 Task: Add a signature Heidi Phillips containing With heartfelt thanks and warm wishes, Heidi Phillips to email address softage.8@softage.net and add a folder Sports training
Action: Mouse moved to (54, 113)
Screenshot: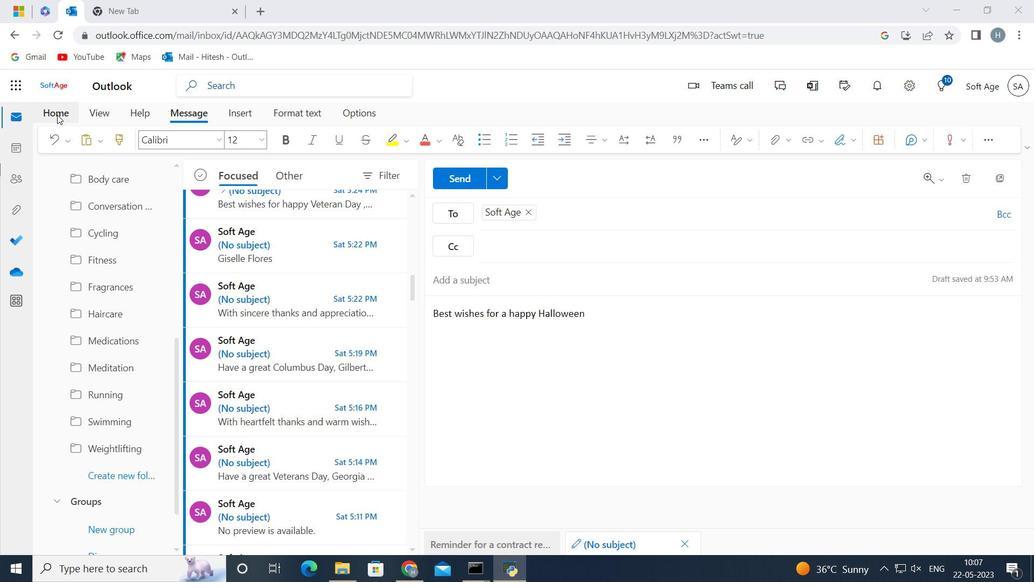 
Action: Mouse pressed left at (54, 113)
Screenshot: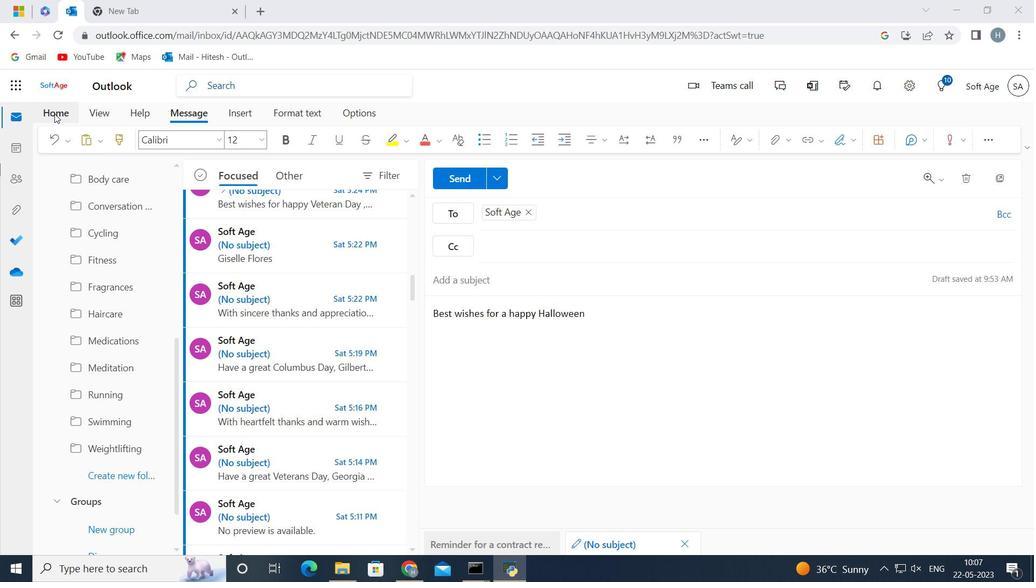 
Action: Mouse moved to (98, 137)
Screenshot: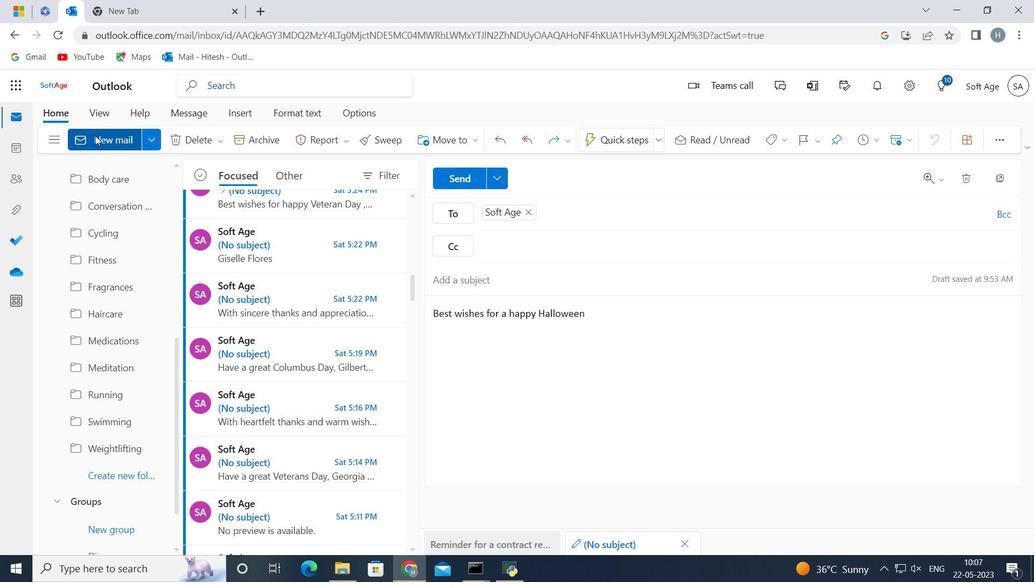 
Action: Mouse pressed left at (98, 137)
Screenshot: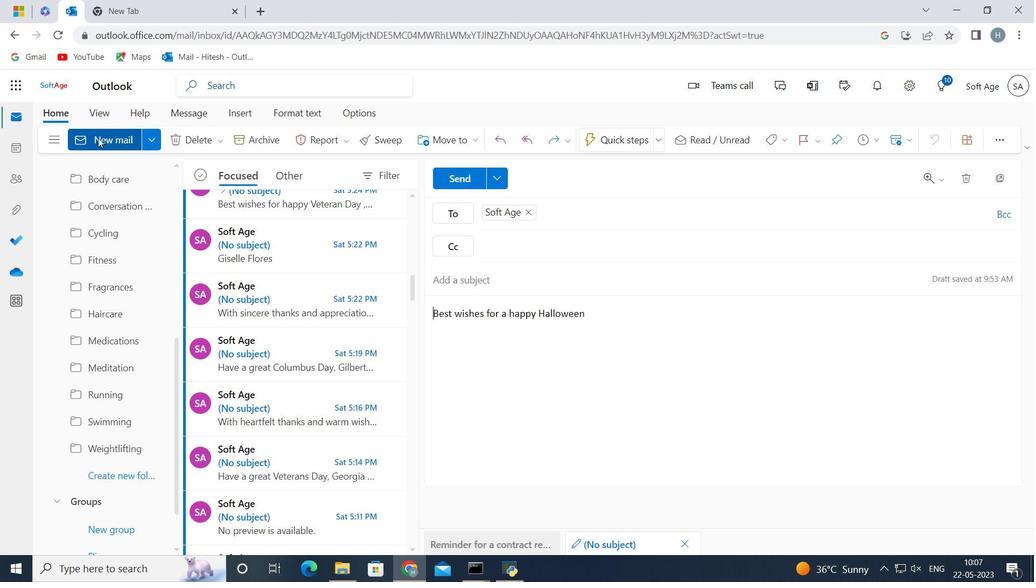 
Action: Mouse moved to (842, 139)
Screenshot: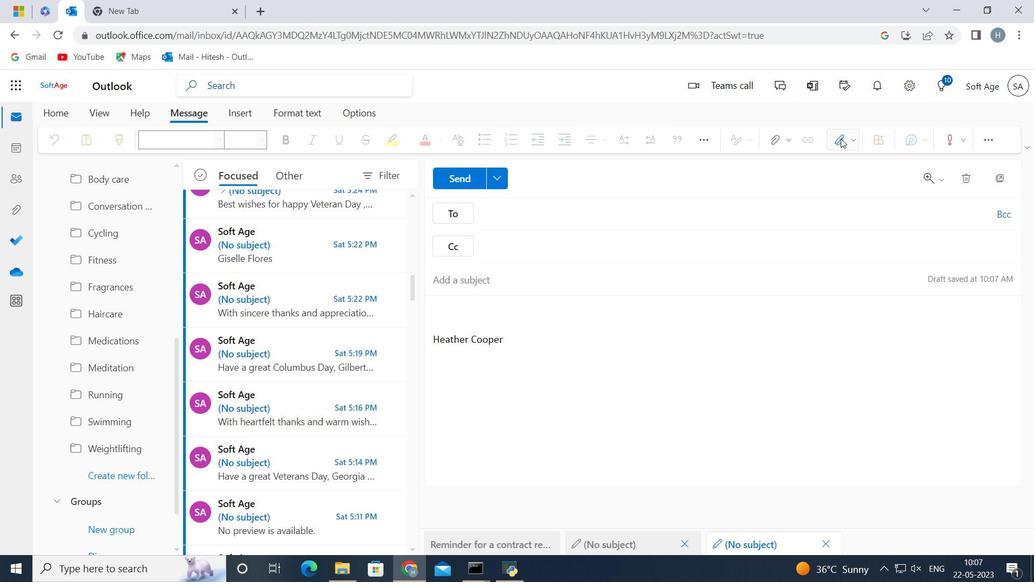 
Action: Mouse pressed left at (842, 139)
Screenshot: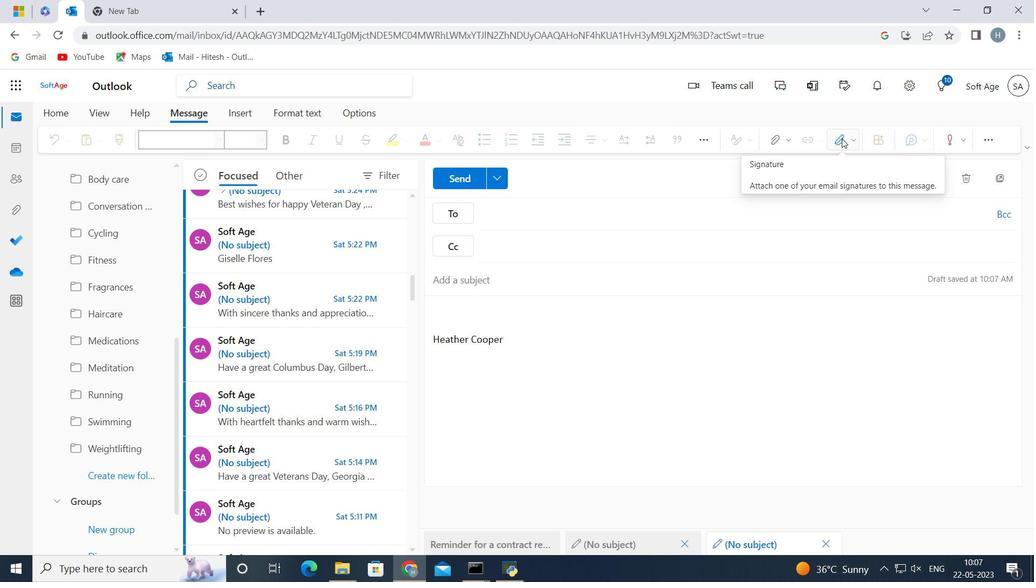 
Action: Mouse moved to (805, 315)
Screenshot: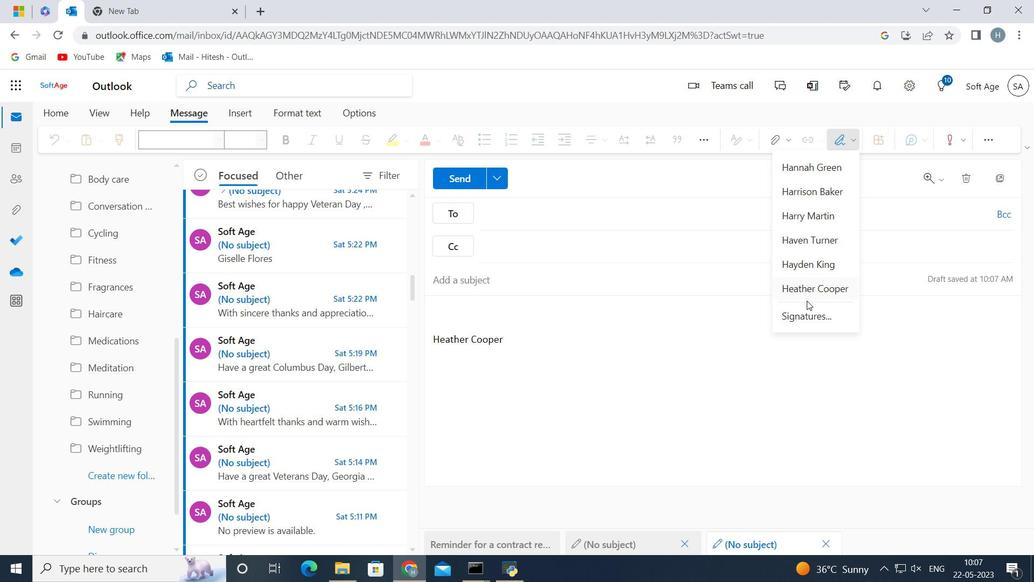 
Action: Mouse pressed left at (805, 315)
Screenshot: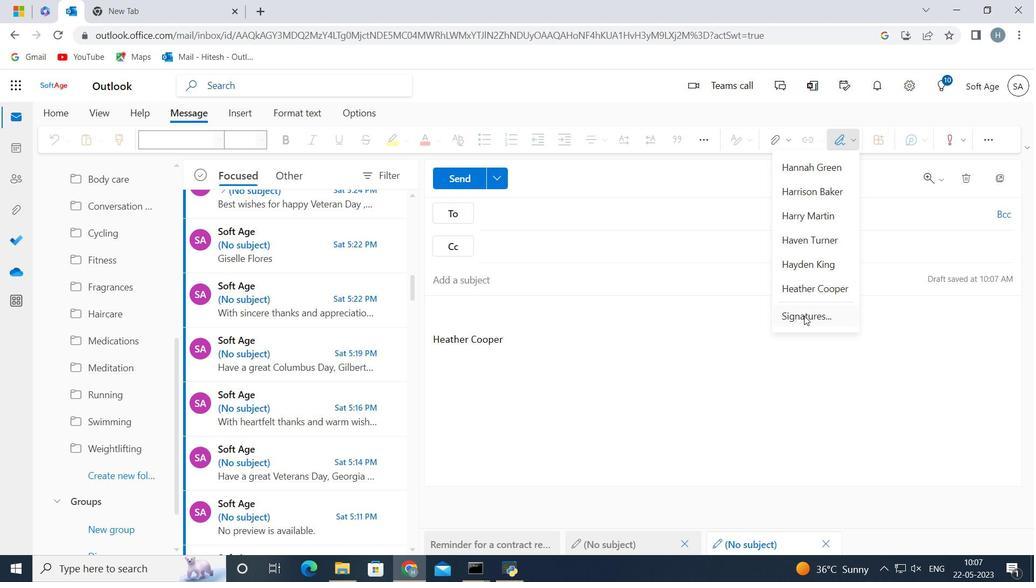 
Action: Mouse moved to (618, 241)
Screenshot: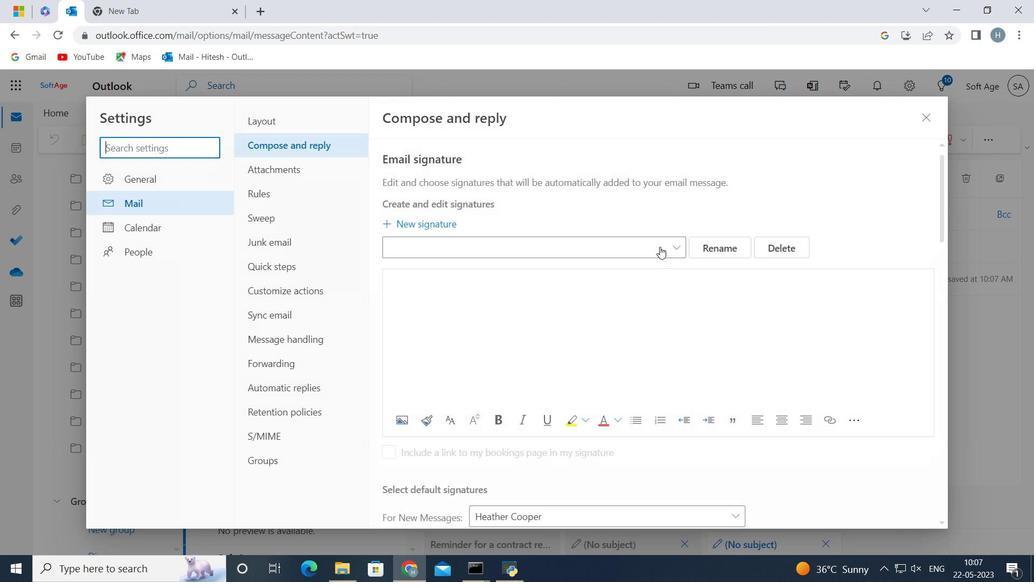 
Action: Mouse pressed left at (618, 241)
Screenshot: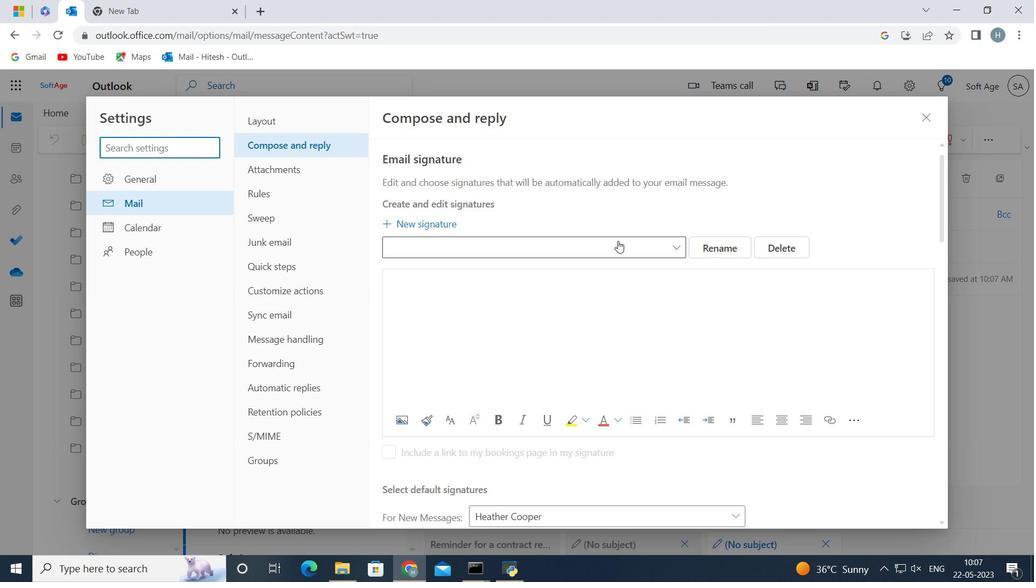 
Action: Mouse moved to (702, 250)
Screenshot: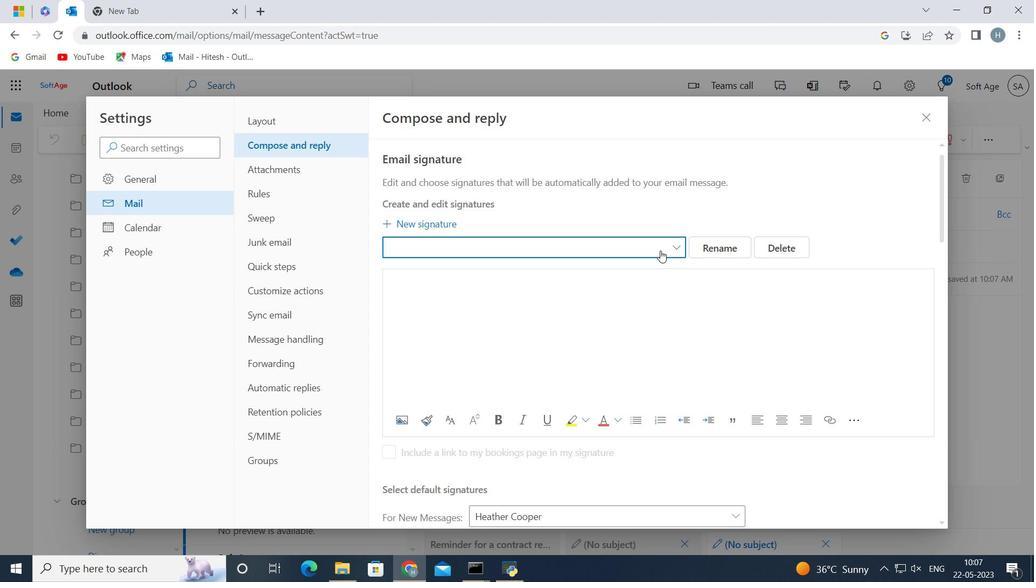 
Action: Mouse pressed left at (702, 250)
Screenshot: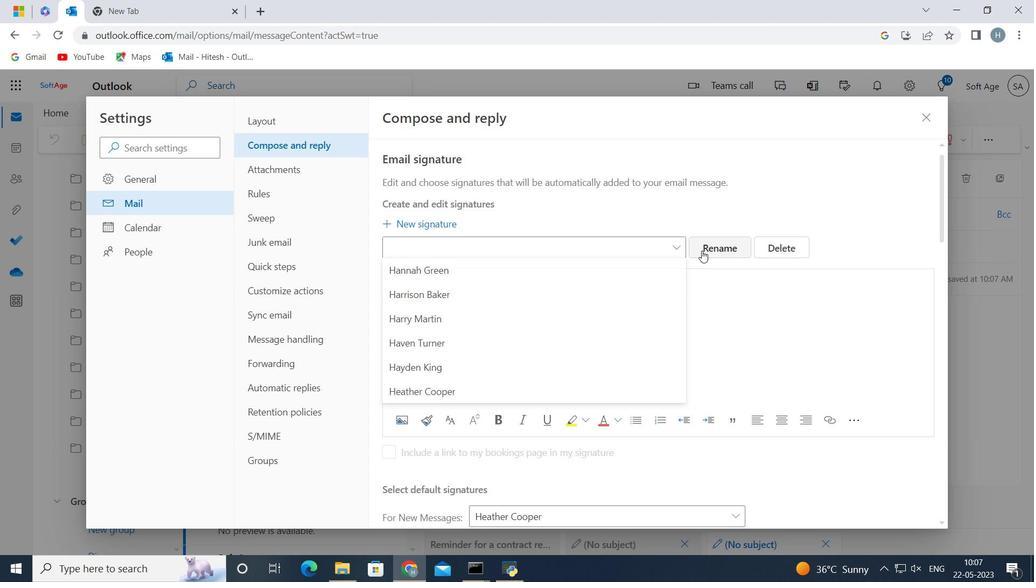 
Action: Mouse moved to (661, 245)
Screenshot: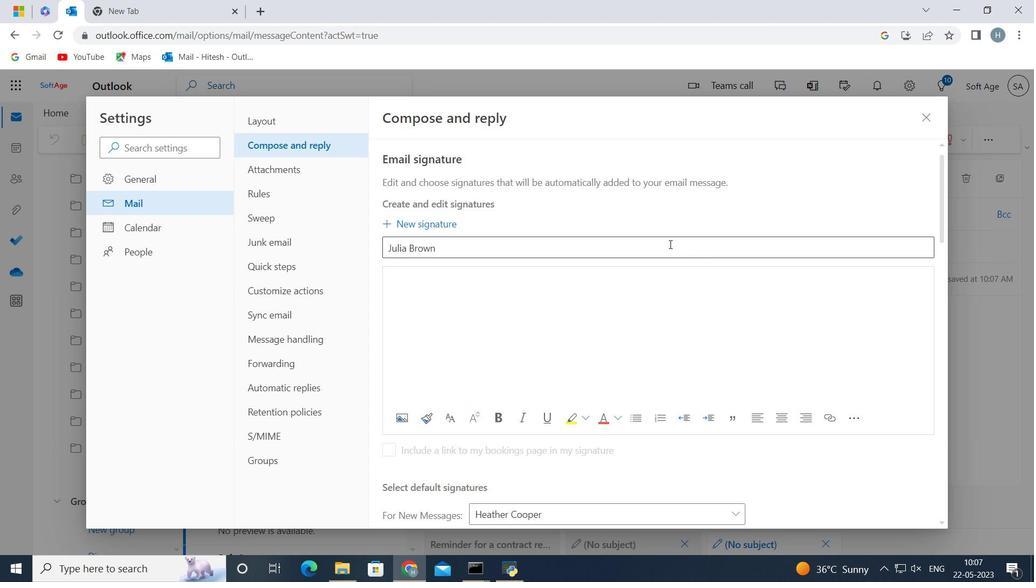 
Action: Mouse pressed left at (661, 245)
Screenshot: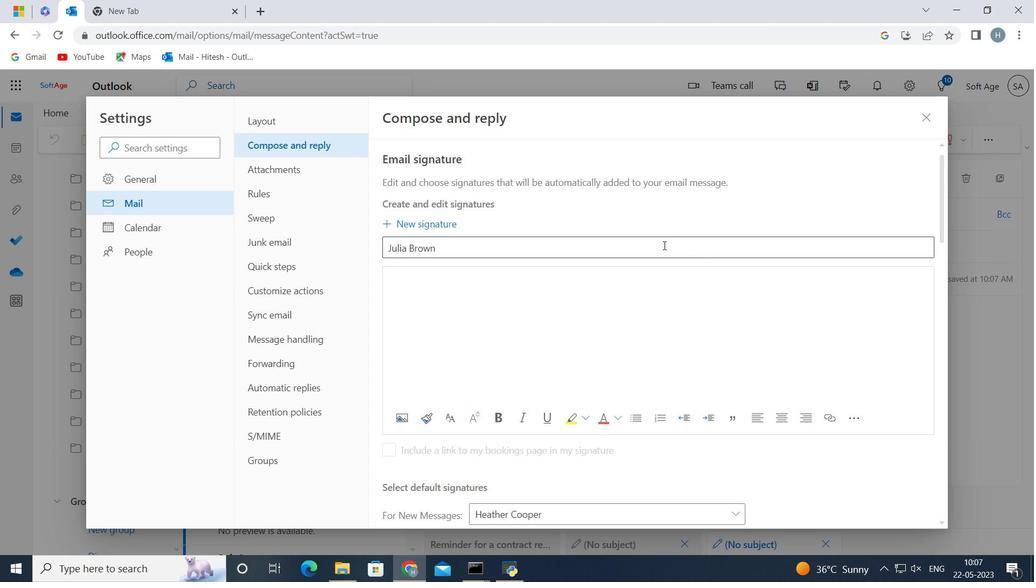 
Action: Key pressed <Key.backspace><Key.backspace><Key.backspace><Key.backspace><Key.backspace><Key.backspace><Key.backspace><Key.backspace><Key.backspace><Key.backspace><Key.backspace><Key.backspace><Key.backspace><Key.backspace><Key.shift>Heidi<Key.space><Key.shift>Phillips<Key.space>
Screenshot: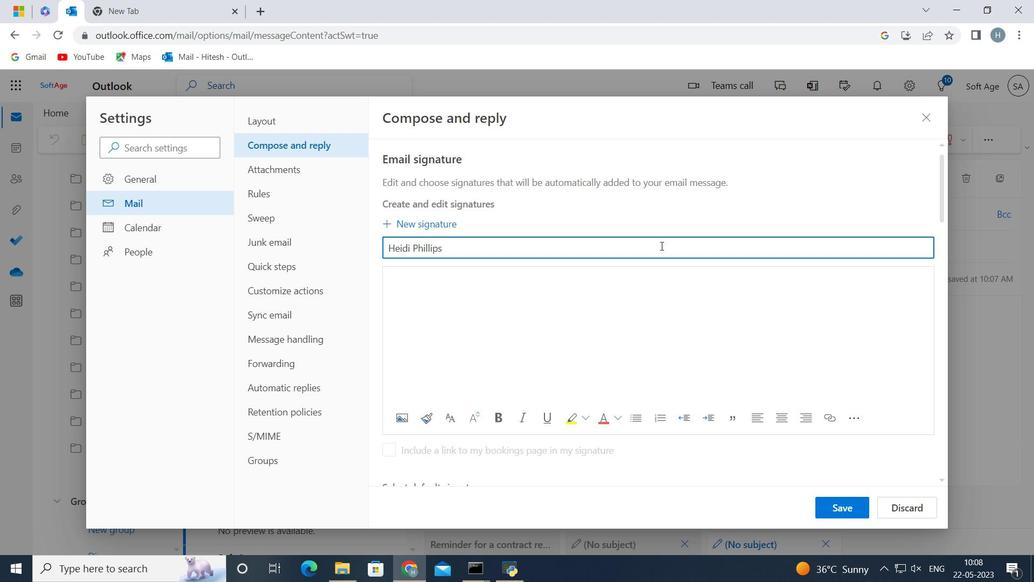 
Action: Mouse moved to (440, 305)
Screenshot: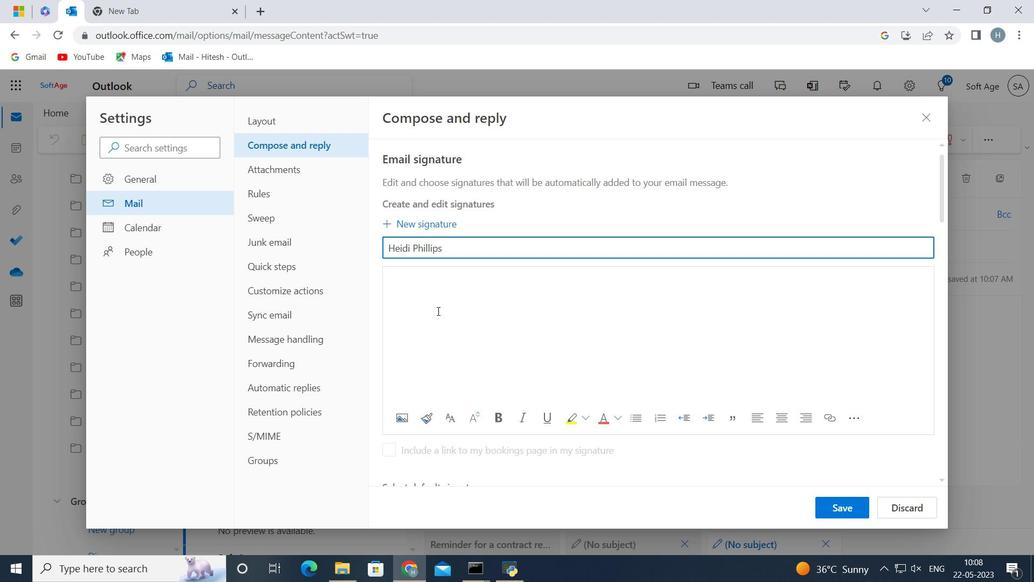 
Action: Mouse pressed left at (440, 305)
Screenshot: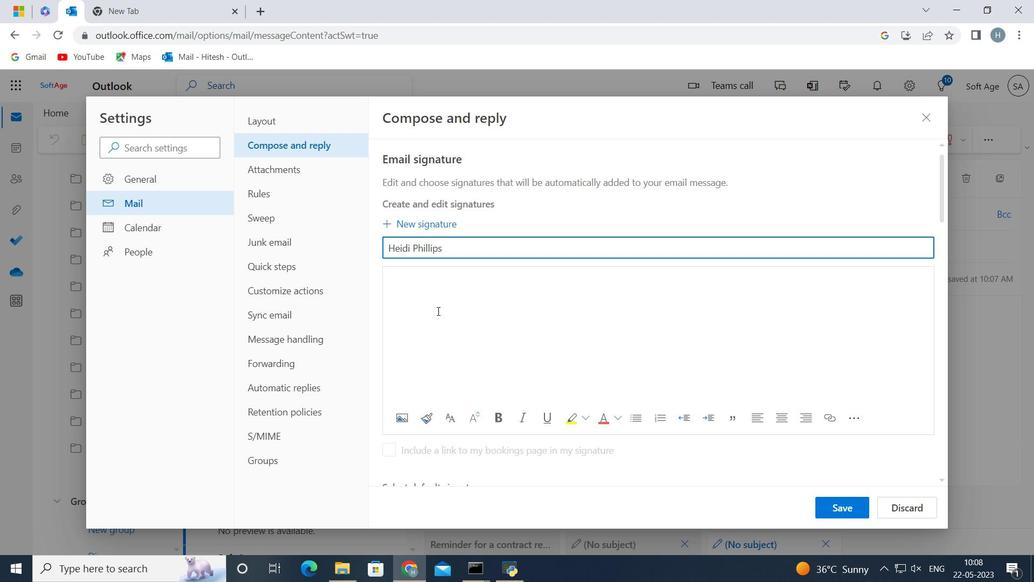 
Action: Key pressed <Key.shift><Key.shift><Key.shift><Key.shift>Heidi<Key.space><Key.shift_r>Phillips<Key.space>
Screenshot: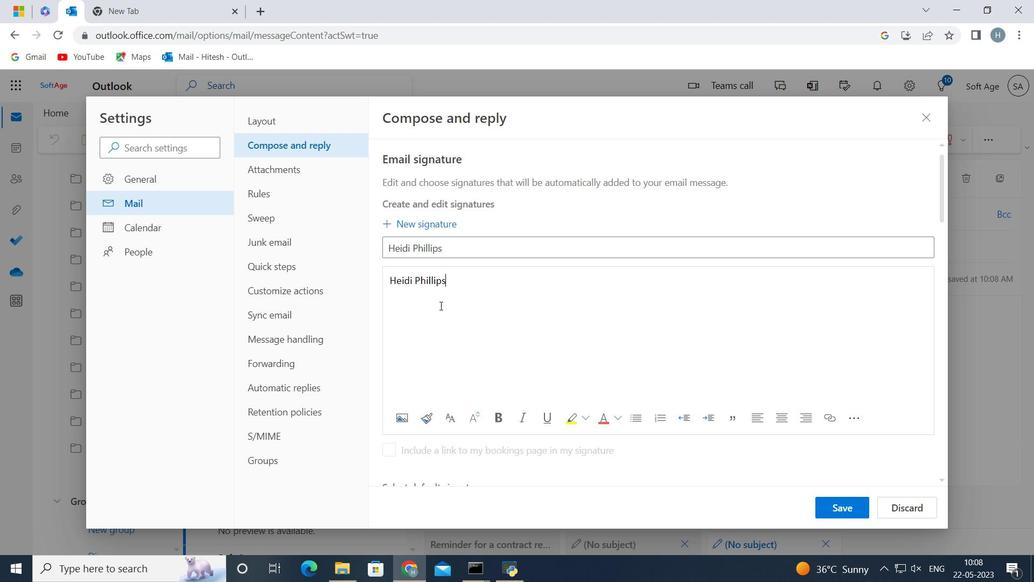 
Action: Mouse moved to (839, 506)
Screenshot: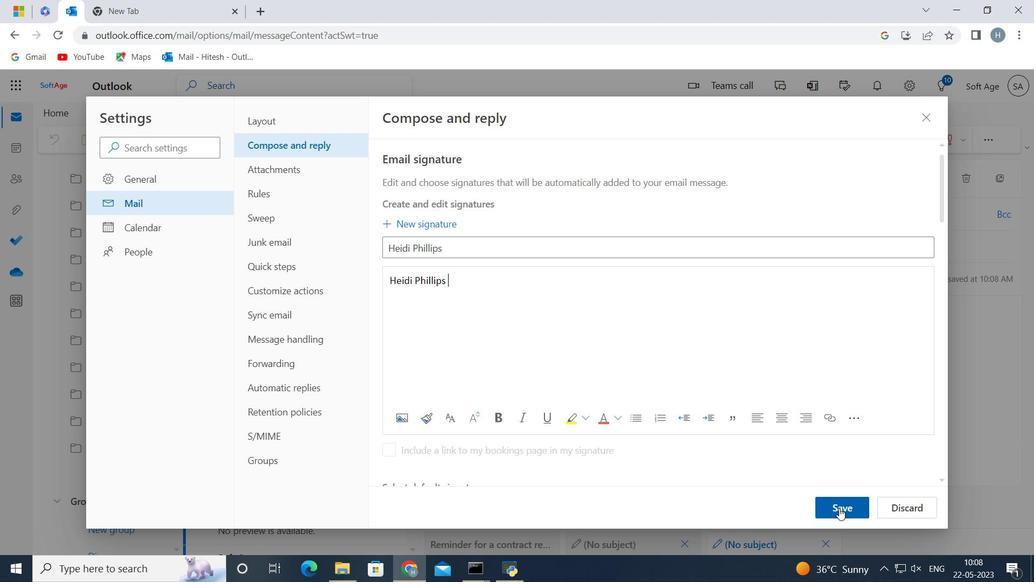 
Action: Mouse pressed left at (839, 506)
Screenshot: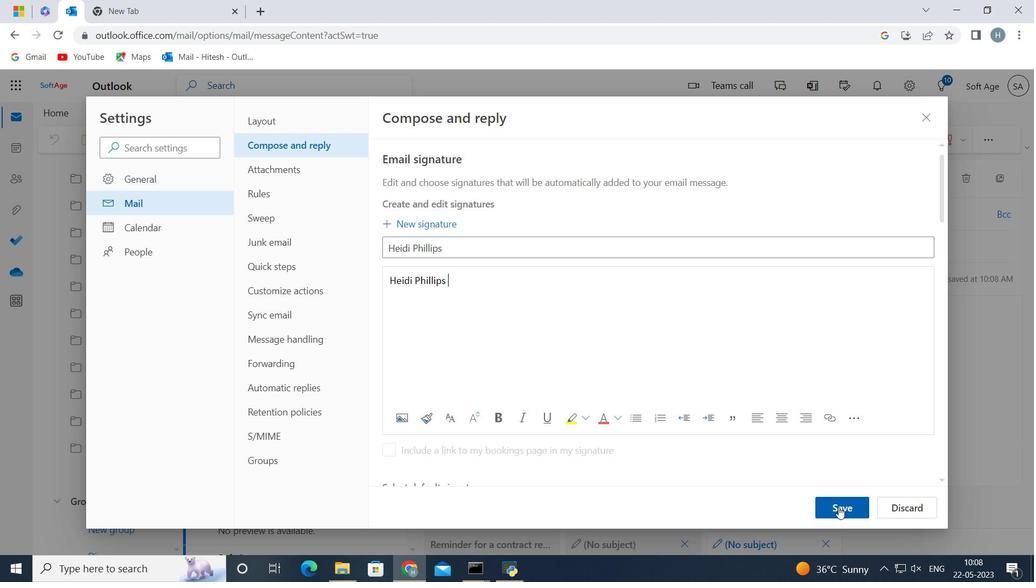 
Action: Mouse moved to (577, 309)
Screenshot: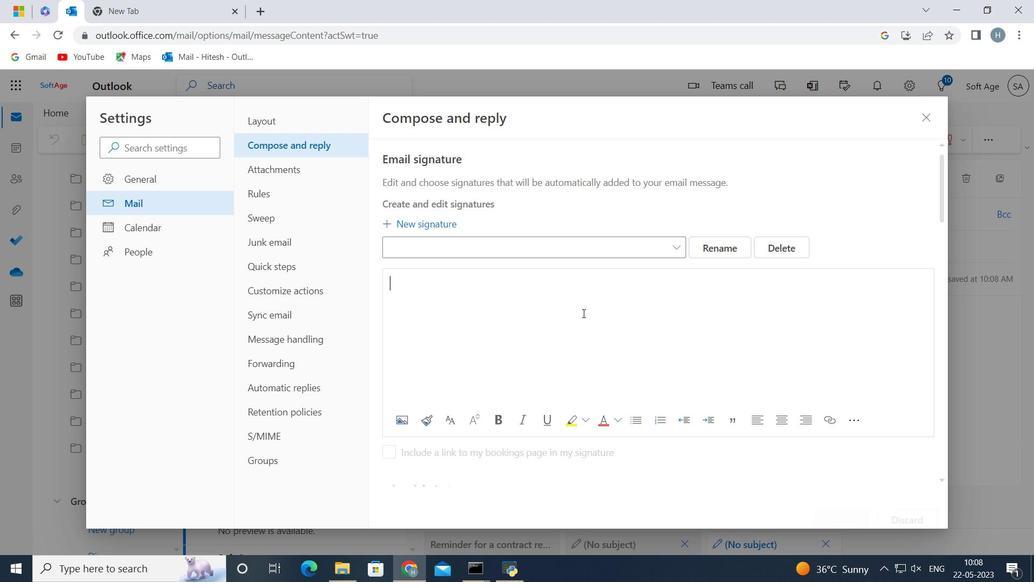 
Action: Mouse scrolled (577, 309) with delta (0, 0)
Screenshot: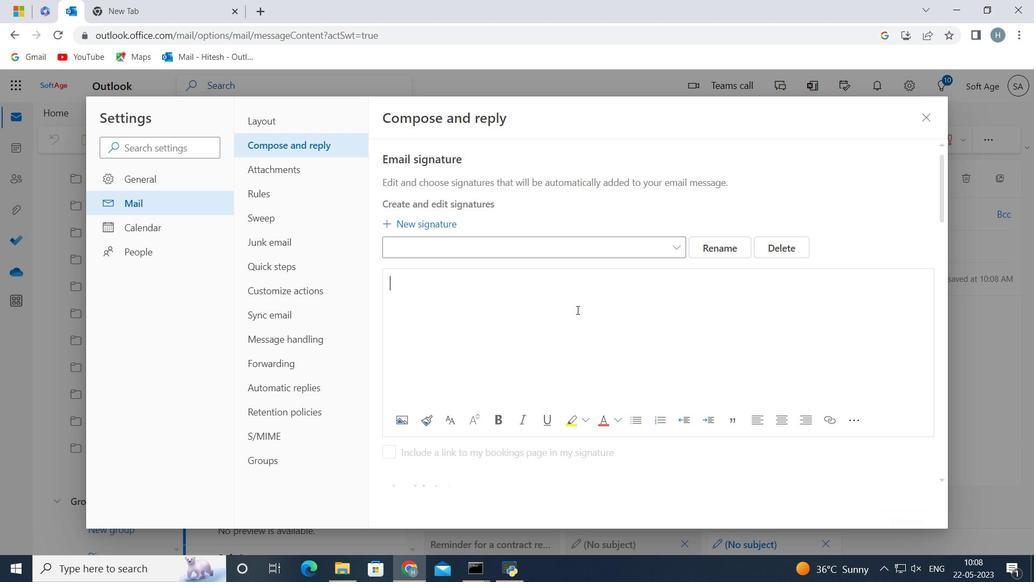 
Action: Mouse scrolled (577, 309) with delta (0, 0)
Screenshot: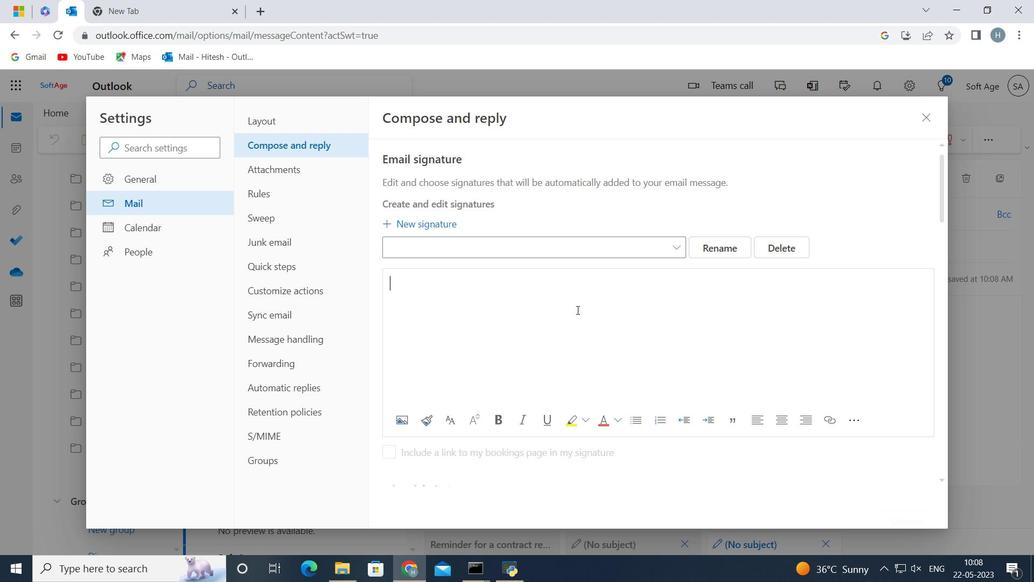 
Action: Mouse scrolled (577, 309) with delta (0, 0)
Screenshot: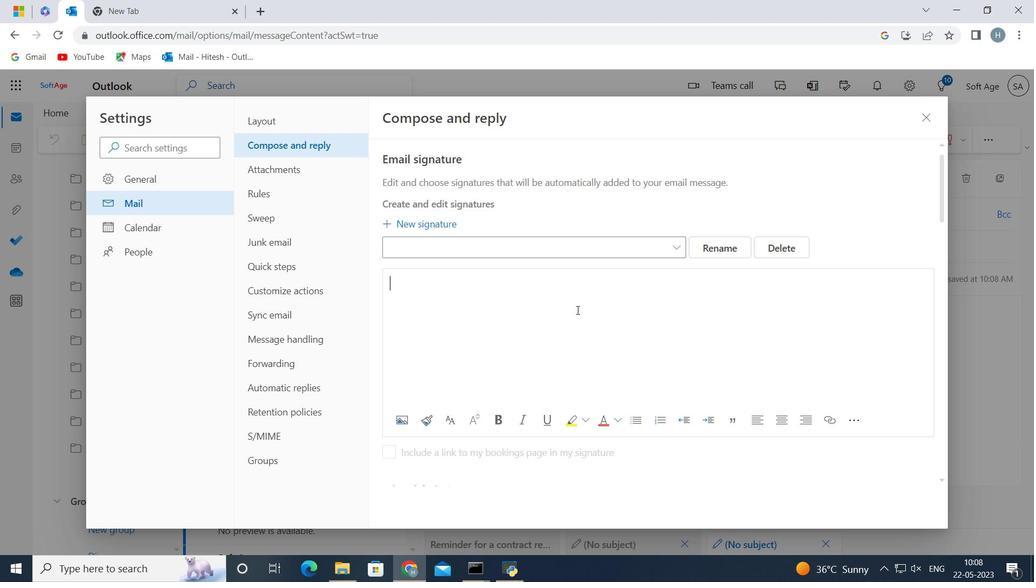 
Action: Mouse scrolled (577, 309) with delta (0, 0)
Screenshot: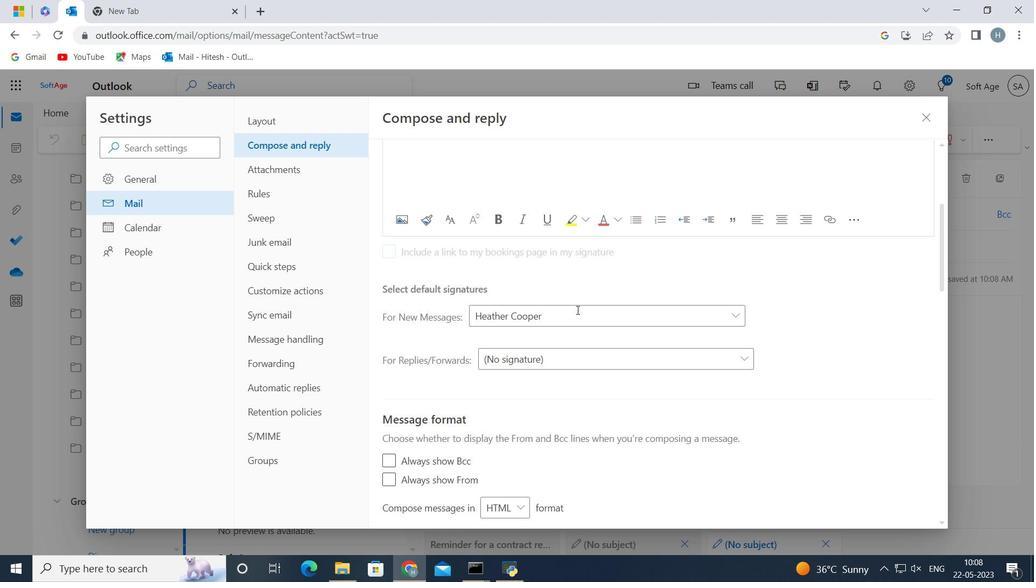 
Action: Mouse scrolled (577, 309) with delta (0, 0)
Screenshot: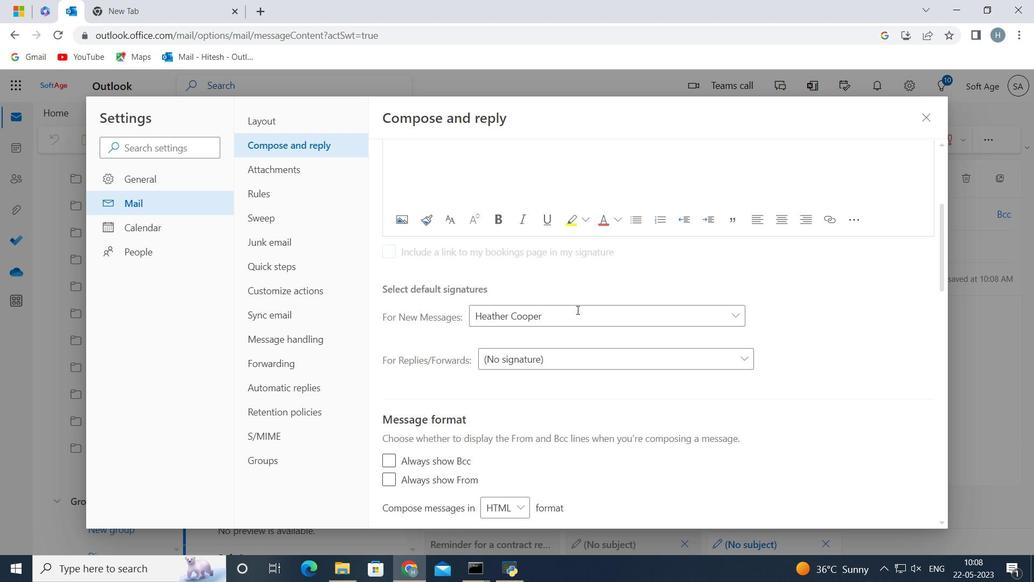 
Action: Mouse moved to (612, 180)
Screenshot: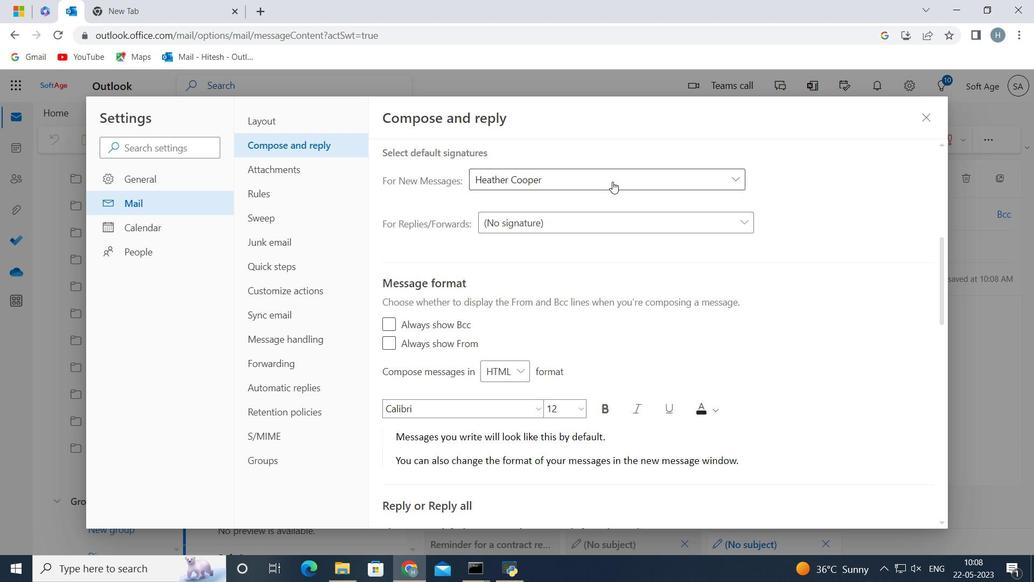 
Action: Mouse pressed left at (612, 180)
Screenshot: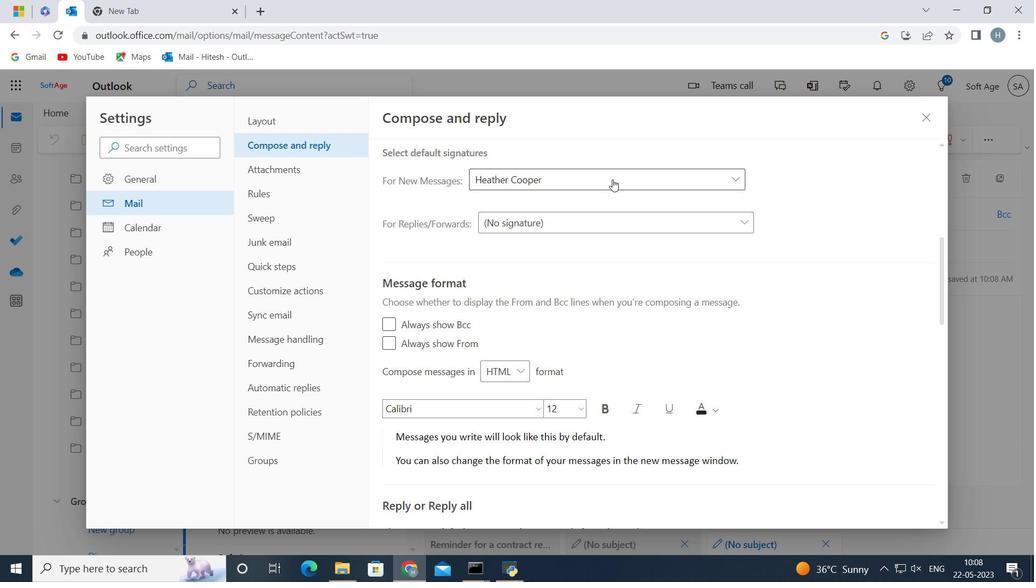 
Action: Mouse moved to (564, 370)
Screenshot: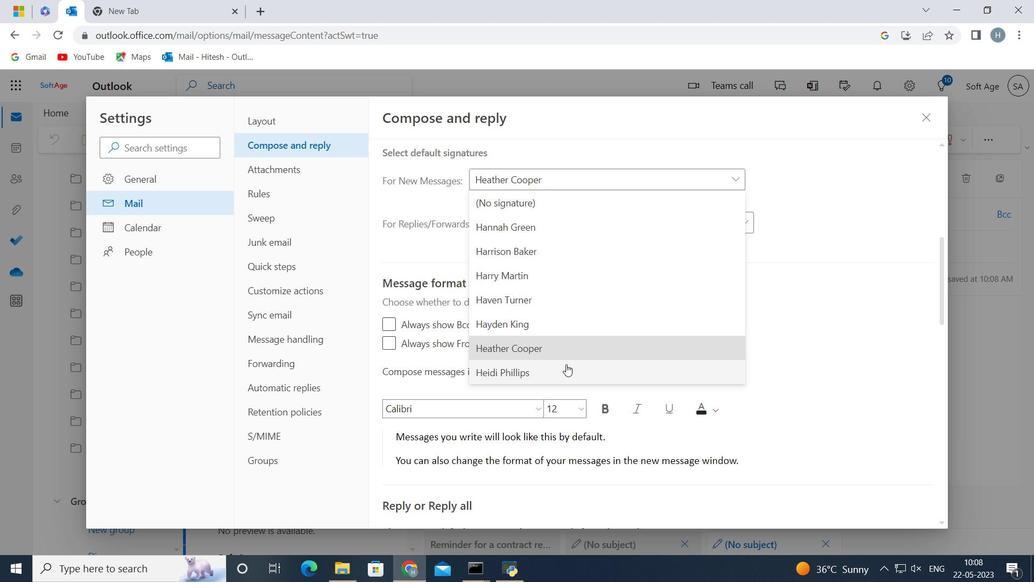 
Action: Mouse pressed left at (564, 370)
Screenshot: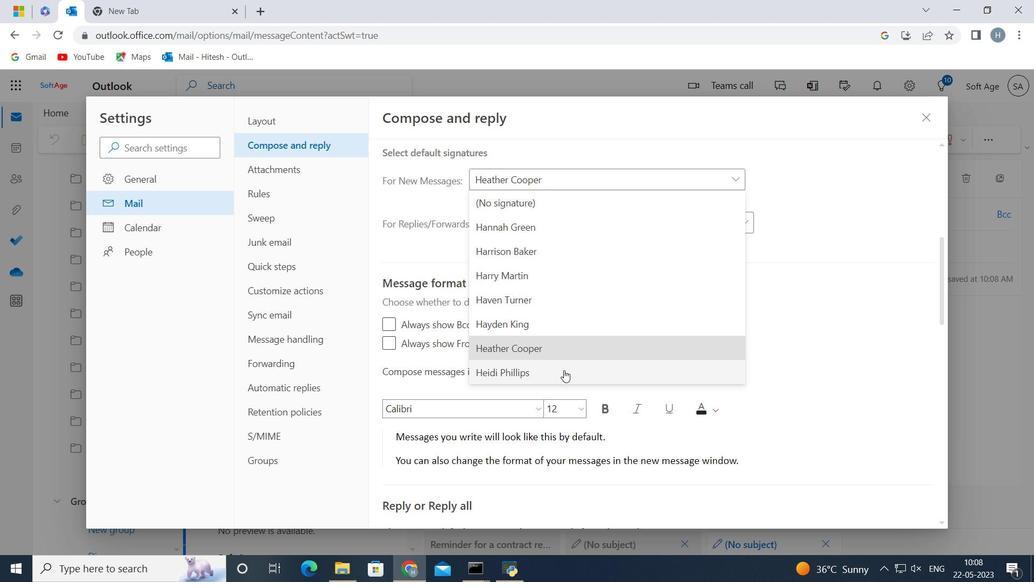 
Action: Mouse moved to (830, 503)
Screenshot: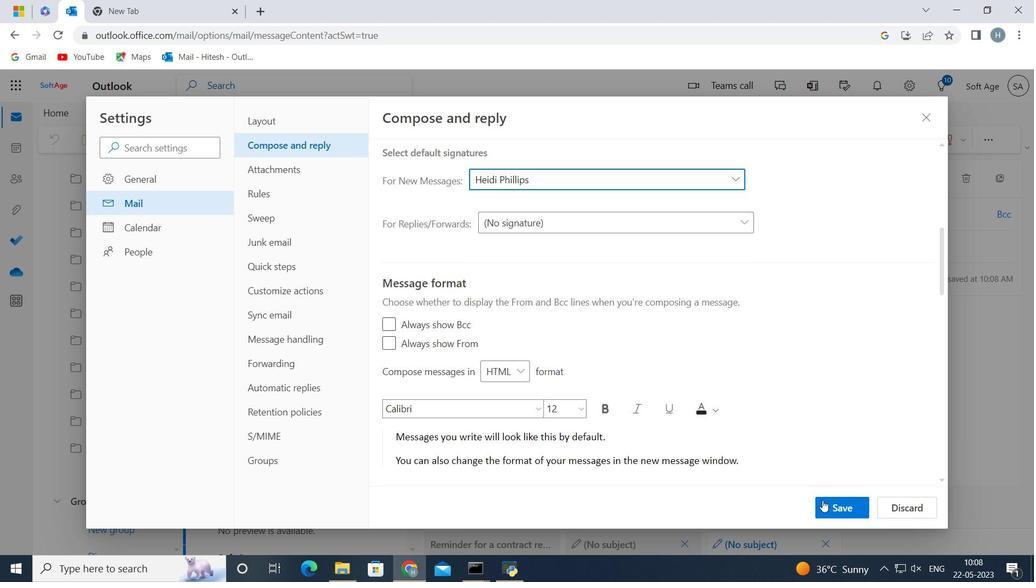 
Action: Mouse pressed left at (830, 503)
Screenshot: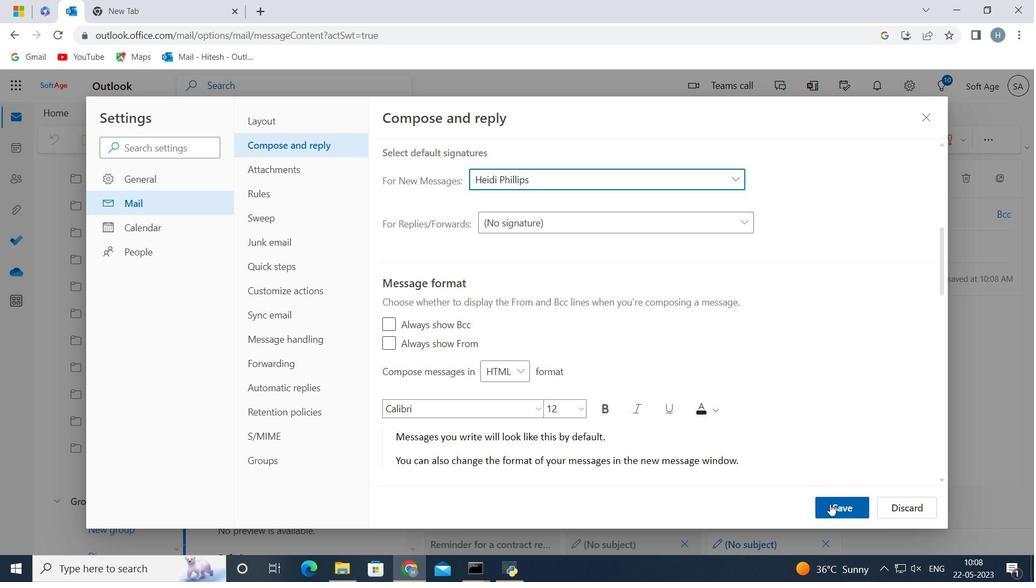 
Action: Mouse moved to (923, 114)
Screenshot: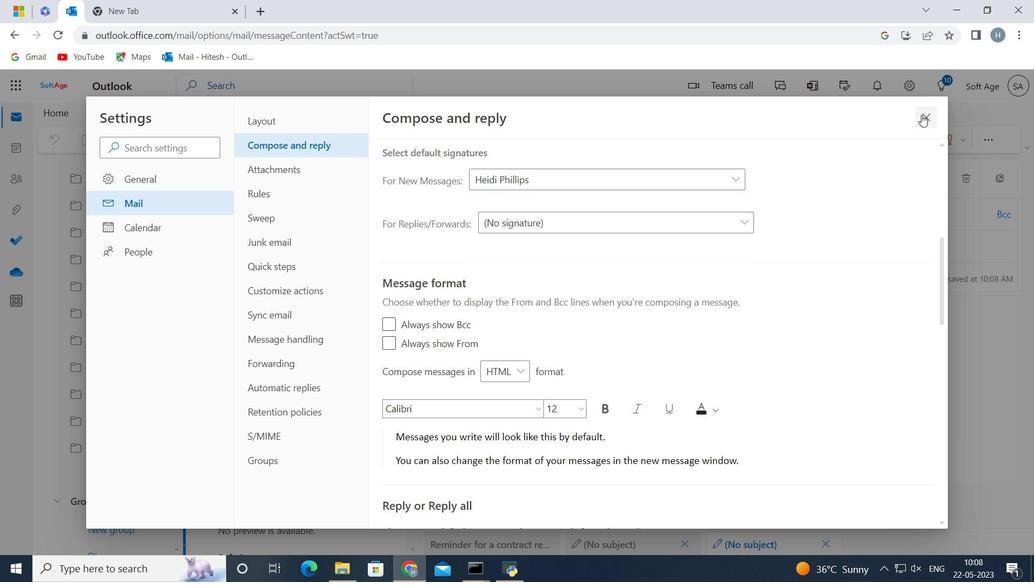 
Action: Mouse pressed left at (923, 114)
Screenshot: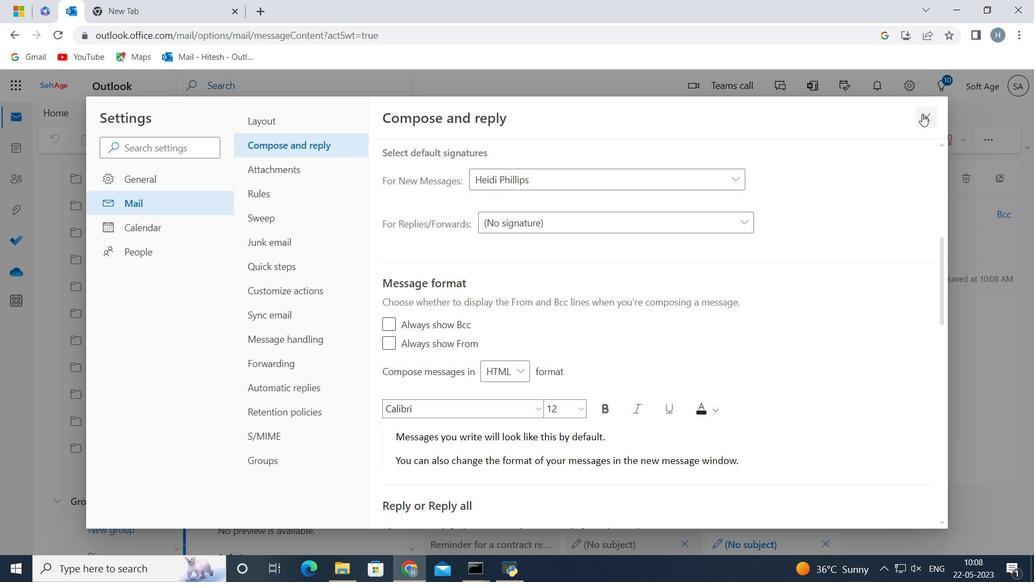 
Action: Mouse moved to (512, 341)
Screenshot: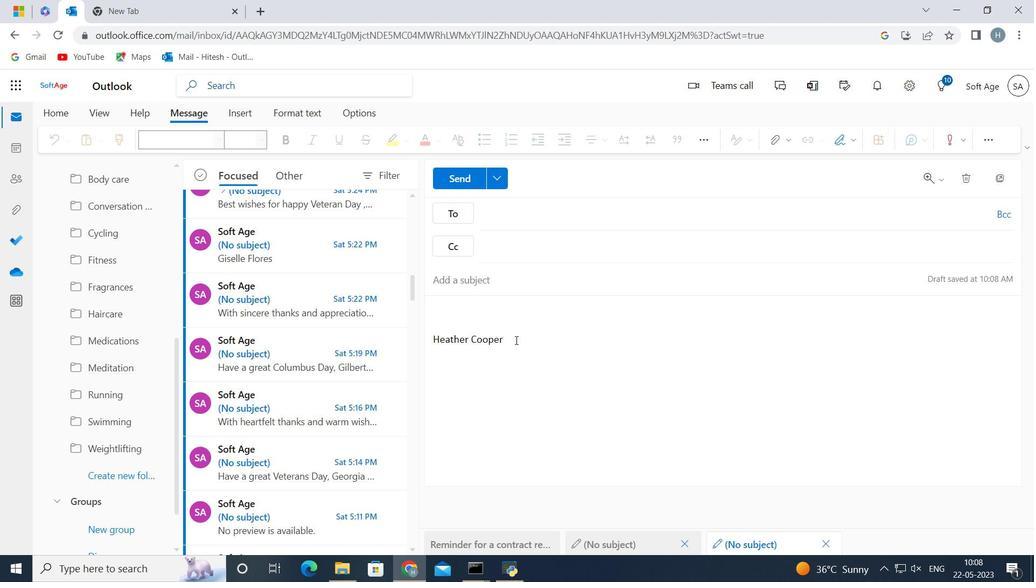 
Action: Mouse pressed left at (512, 341)
Screenshot: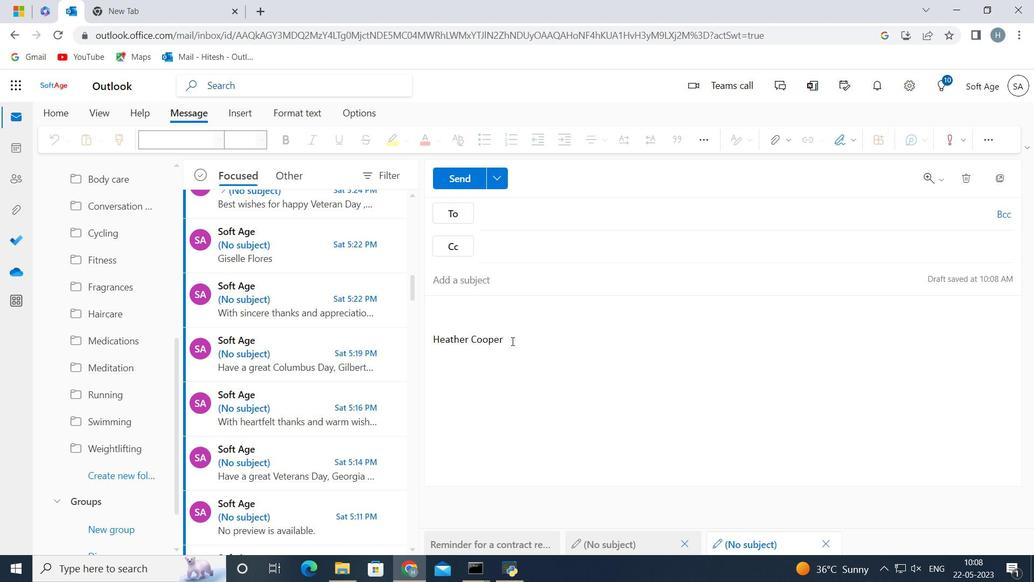 
Action: Key pressed <Key.backspace><Key.backspace><Key.backspace><Key.backspace><Key.backspace><Key.backspace><Key.backspace><Key.backspace><Key.backspace><Key.backspace><Key.backspace><Key.backspace><Key.backspace><Key.backspace><Key.backspace><Key.backspace><Key.shift>With<Key.space>hearfelt<Key.space>thanks<Key.space>and<Key.backspace><Key.backspace><Key.backspace><Key.backspace><Key.backspace><Key.backspace><Key.backspace><Key.backspace><Key.backspace><Key.backspace><Key.backspace><Key.backspace><Key.backspace><Key.backspace><Key.backspace>tfelt<Key.space>thanks<Key.space>and<Key.space>warm<Key.space>wishes<Key.space>
Screenshot: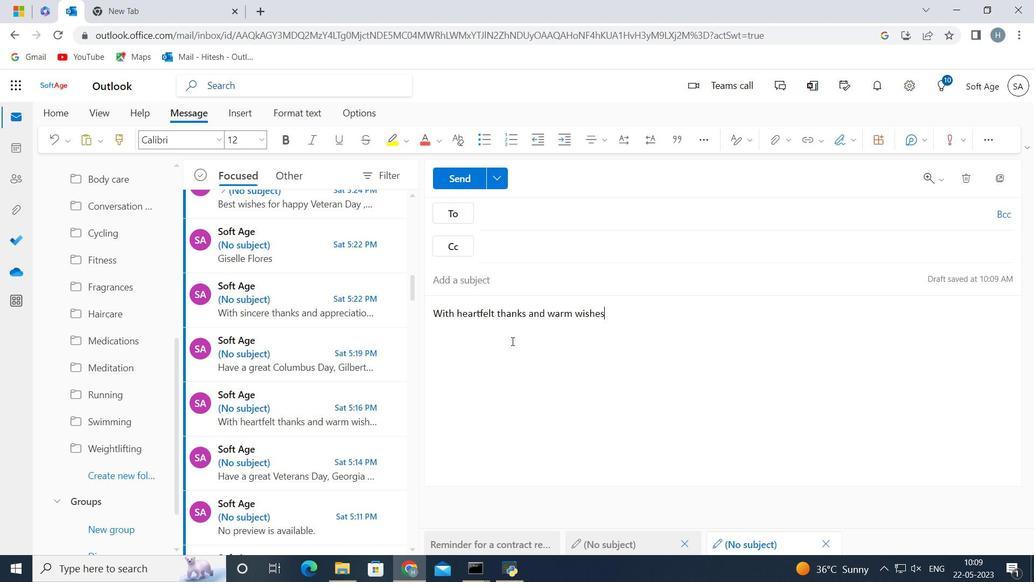 
Action: Mouse moved to (528, 215)
Screenshot: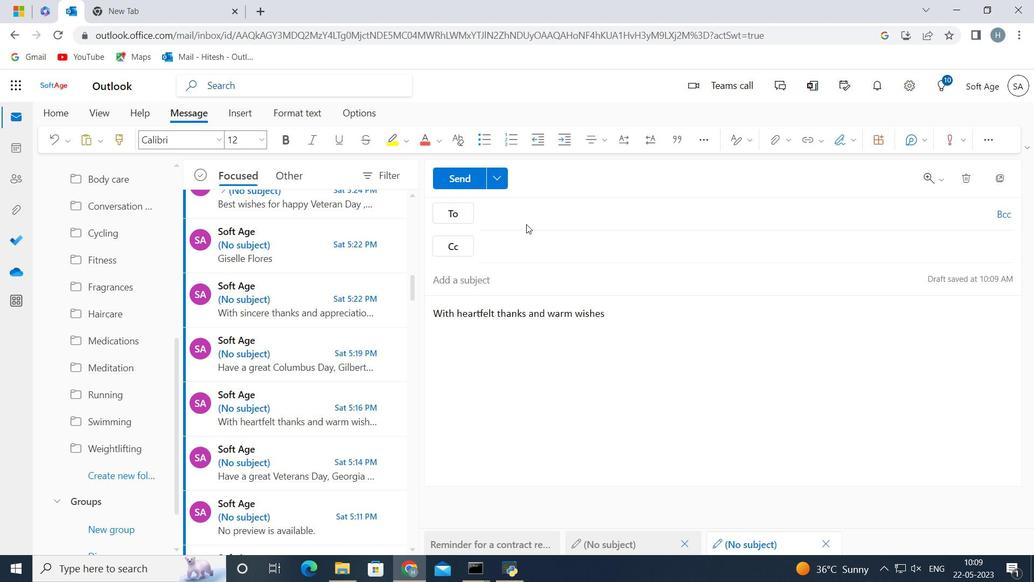 
Action: Mouse pressed left at (528, 215)
Screenshot: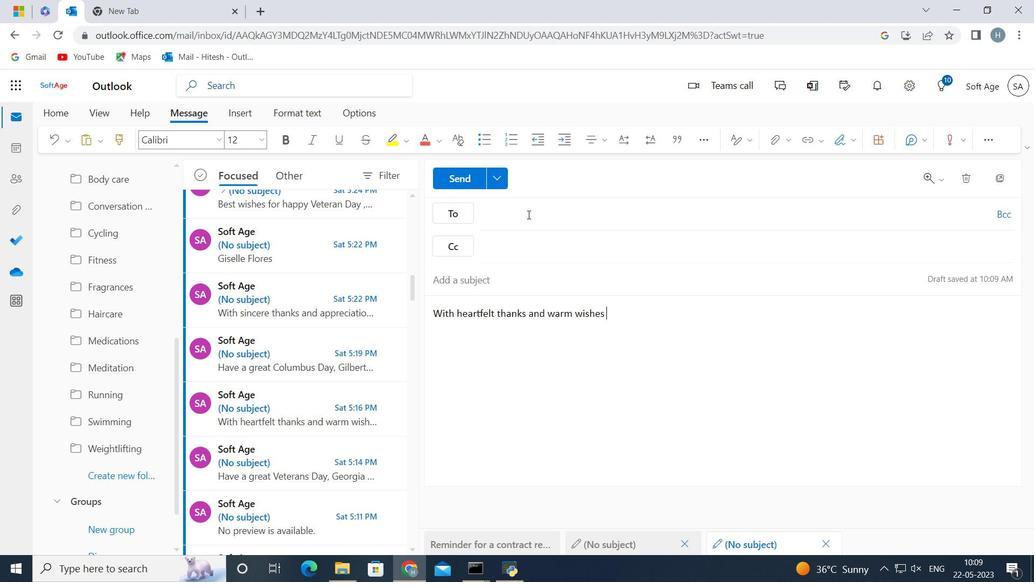 
Action: Key pressed softage.8<Key.shift><Key.shift><Key.shift><Key.shift><Key.shift><Key.shift><Key.shift><Key.shift><Key.shift><Key.shift><Key.shift><Key.shift><Key.shift><Key.shift><Key.shift><Key.shift><Key.shift><Key.shift><Key.shift><Key.shift><Key.shift><Key.shift><Key.shift><Key.shift><Key.shift><Key.shift><Key.shift><Key.shift><Key.shift><Key.shift><Key.shift>@softage.net
Screenshot: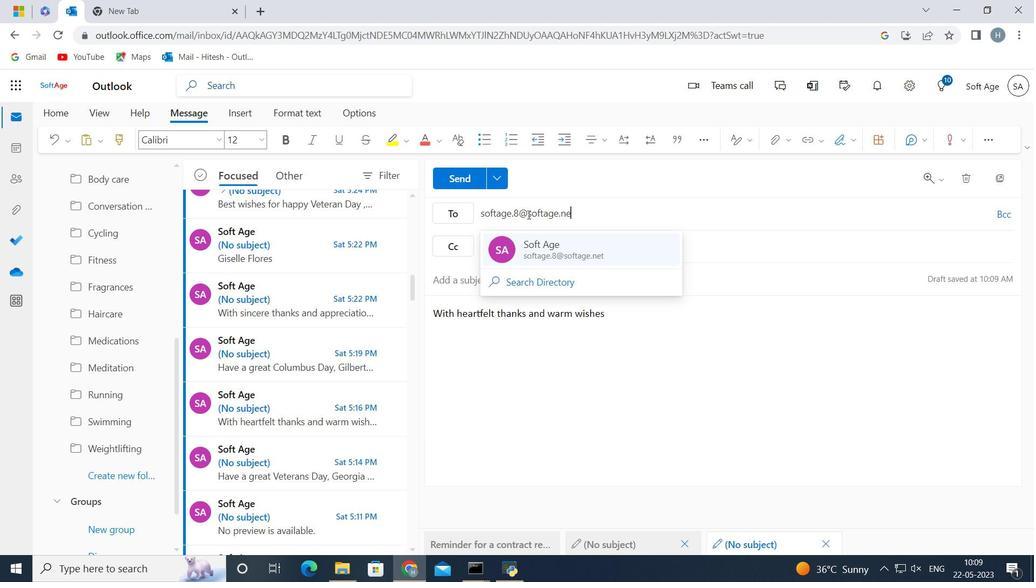 
Action: Mouse moved to (528, 237)
Screenshot: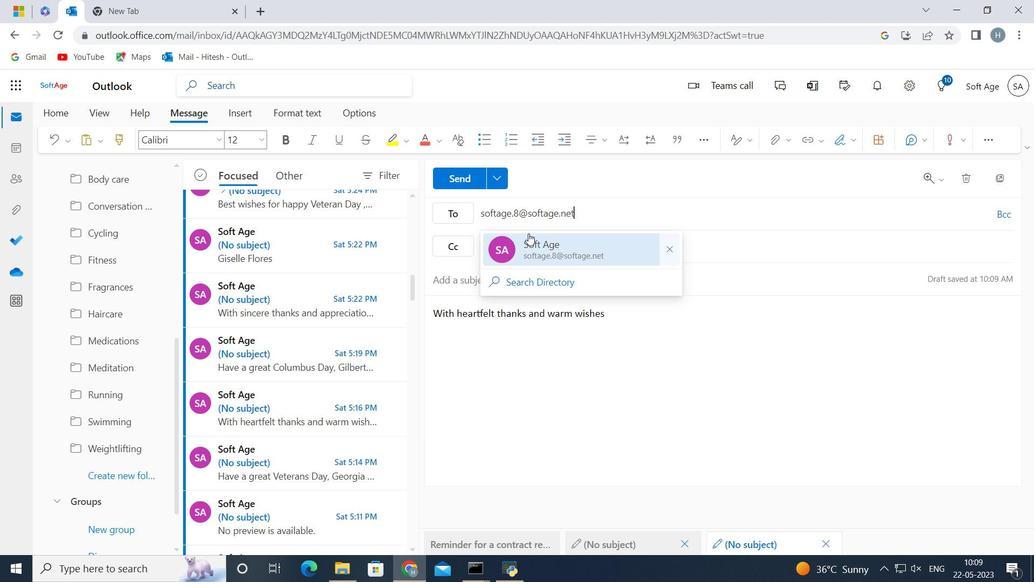 
Action: Mouse pressed left at (528, 237)
Screenshot: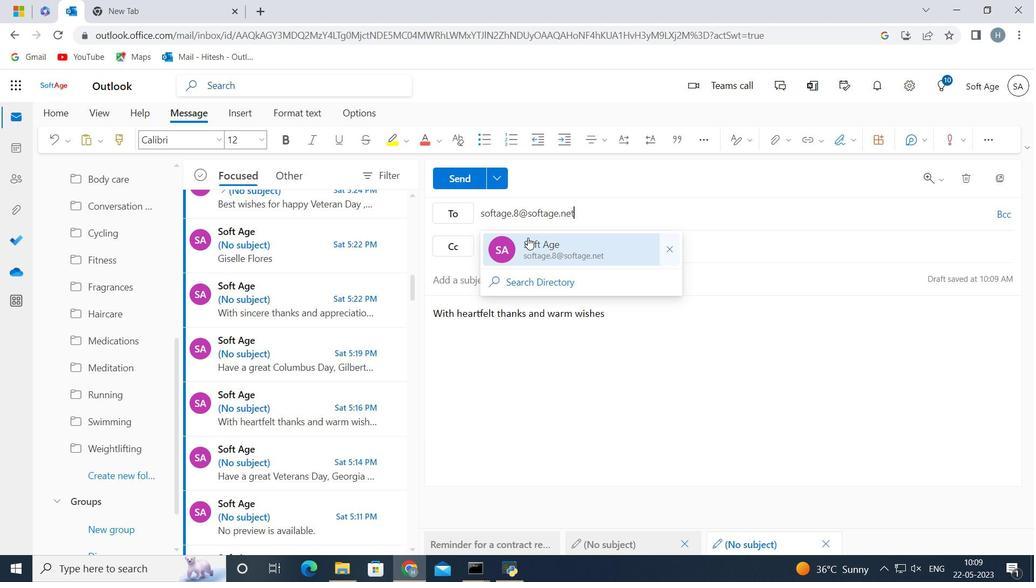 
Action: Mouse moved to (115, 468)
Screenshot: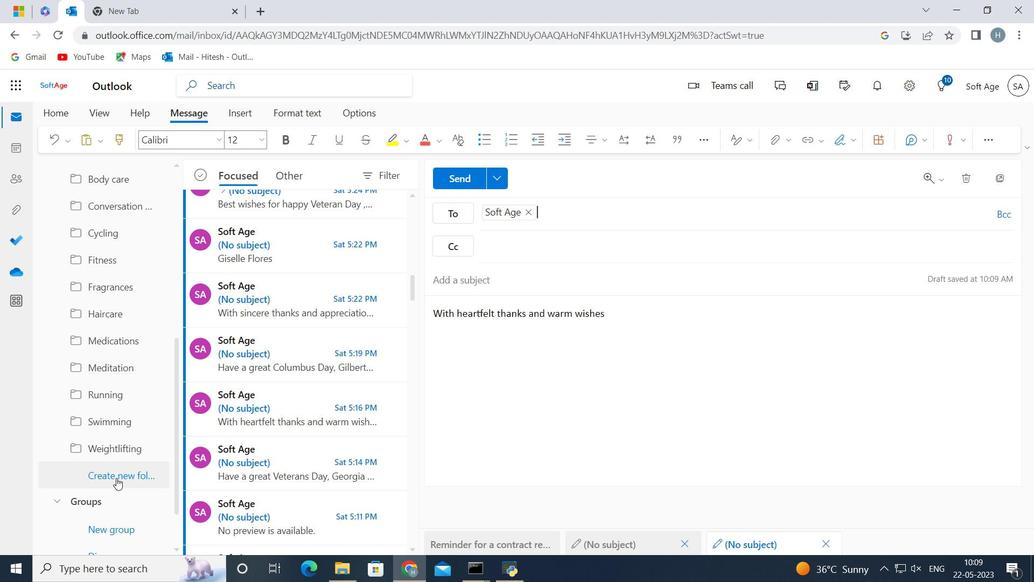 
Action: Mouse pressed left at (115, 468)
Screenshot: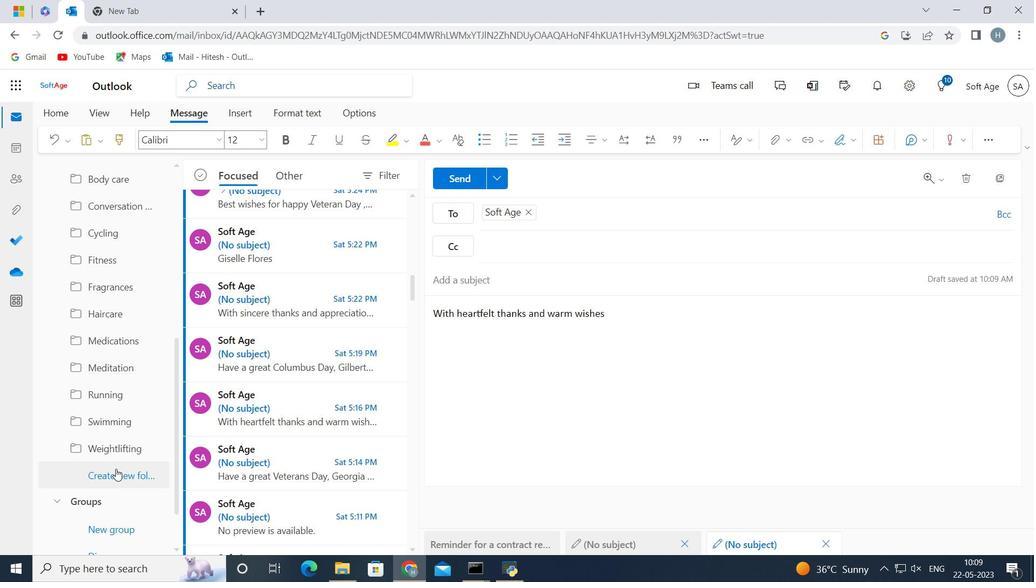 
Action: Key pressed <Key.shift><Key.shift><Key.shift><Key.shift>Sports
Screenshot: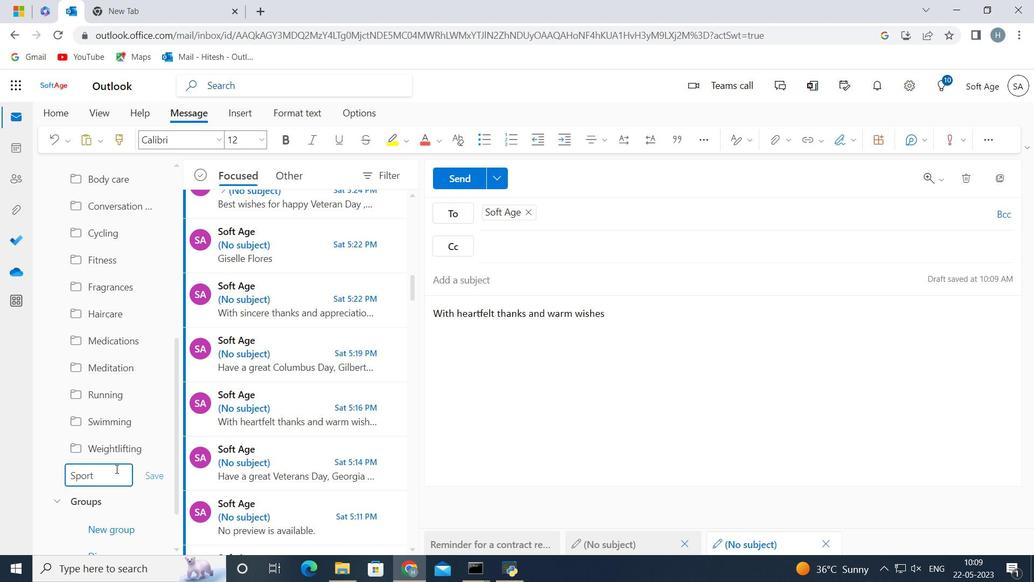 
Action: Mouse moved to (74, 443)
Screenshot: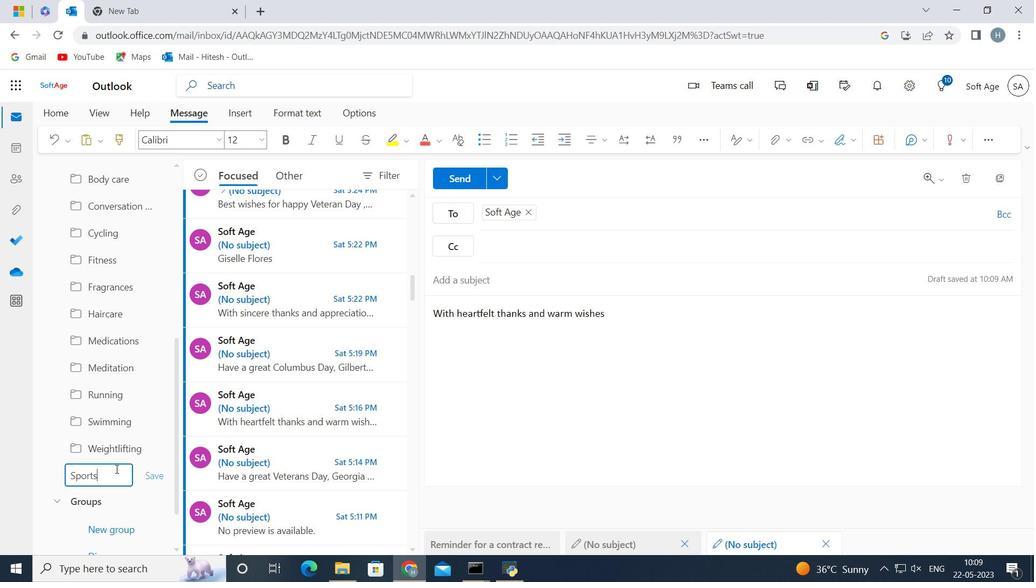 
Action: Key pressed <Key.space>training
Screenshot: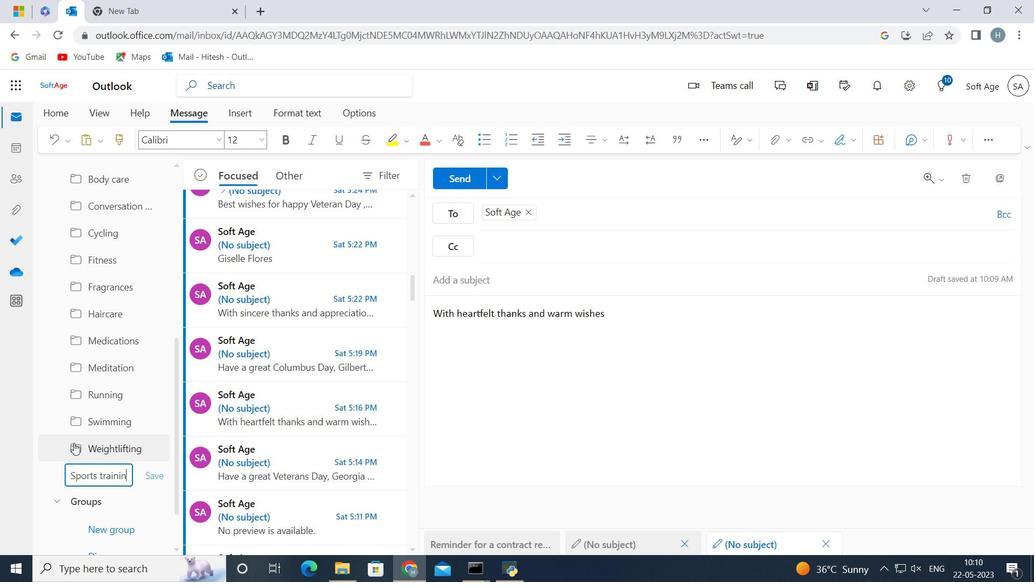 
Action: Mouse moved to (151, 474)
Screenshot: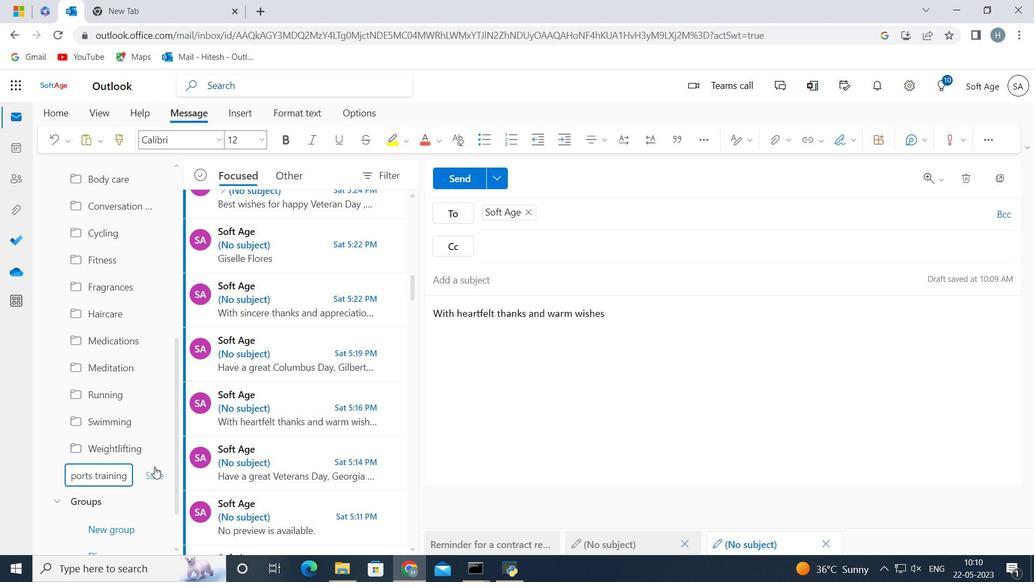 
Action: Mouse pressed left at (151, 474)
Screenshot: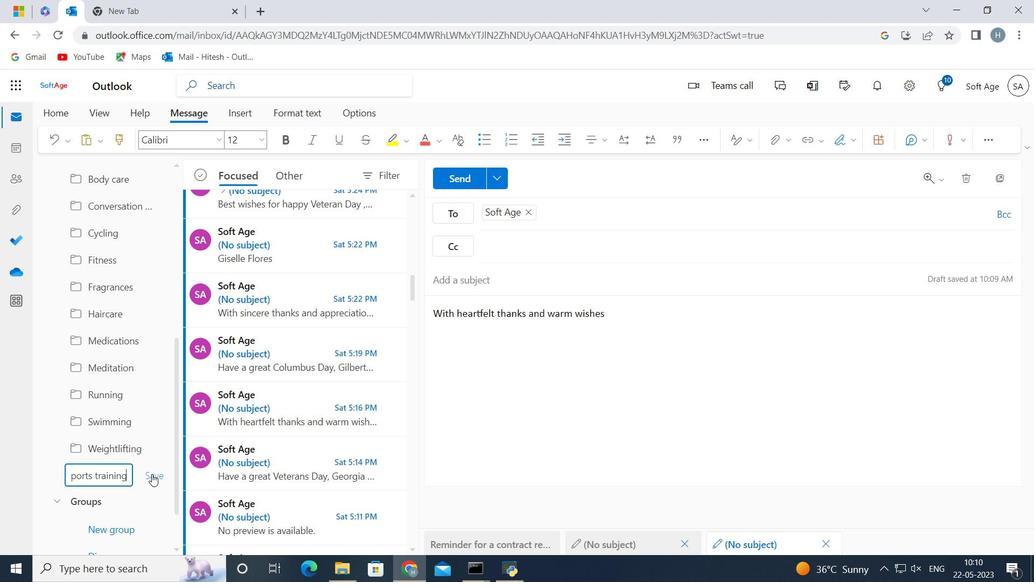 
Action: Mouse moved to (467, 180)
Screenshot: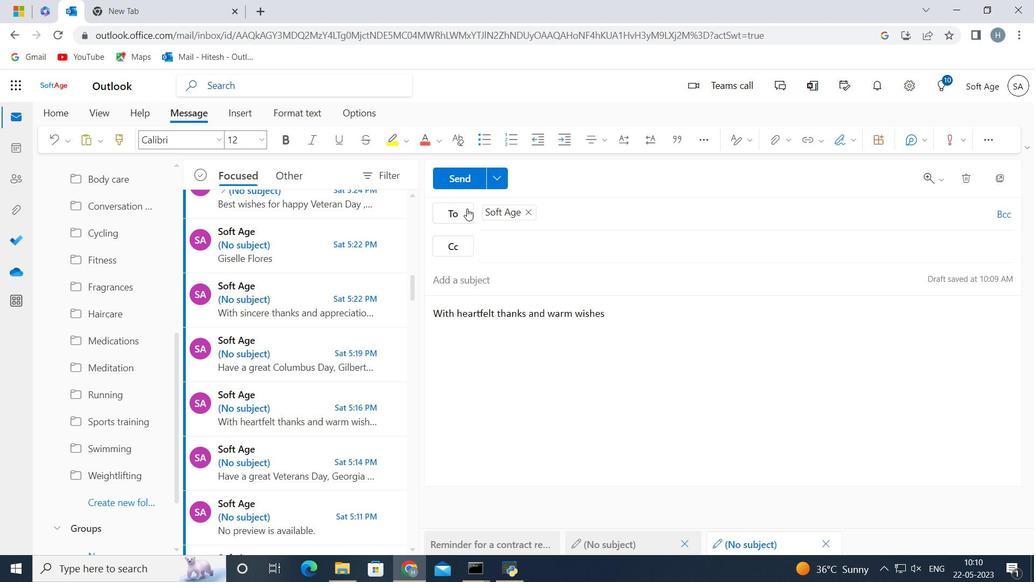
Action: Mouse pressed left at (467, 180)
Screenshot: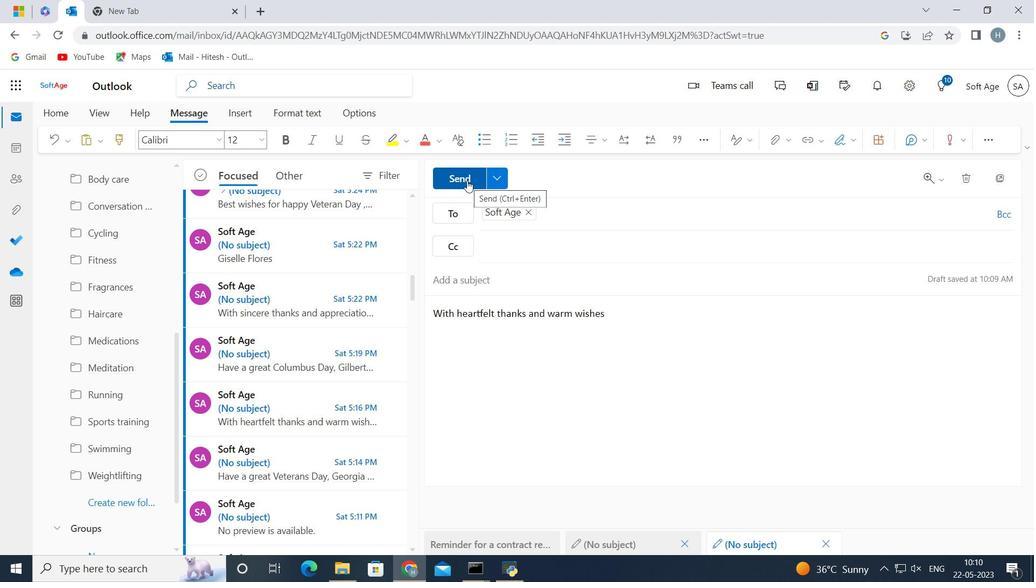 
Action: Mouse moved to (509, 343)
Screenshot: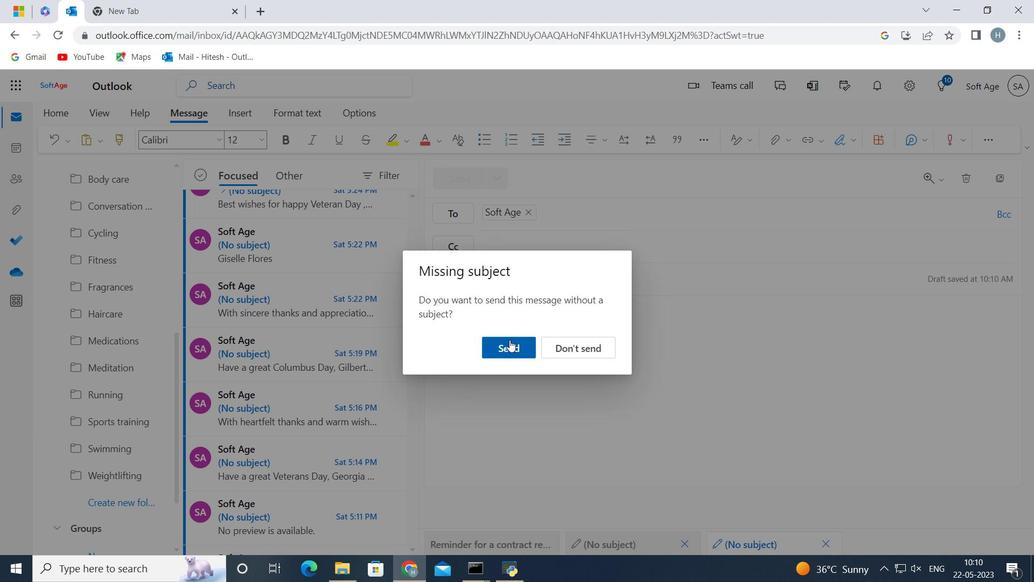 
Action: Mouse pressed left at (509, 343)
Screenshot: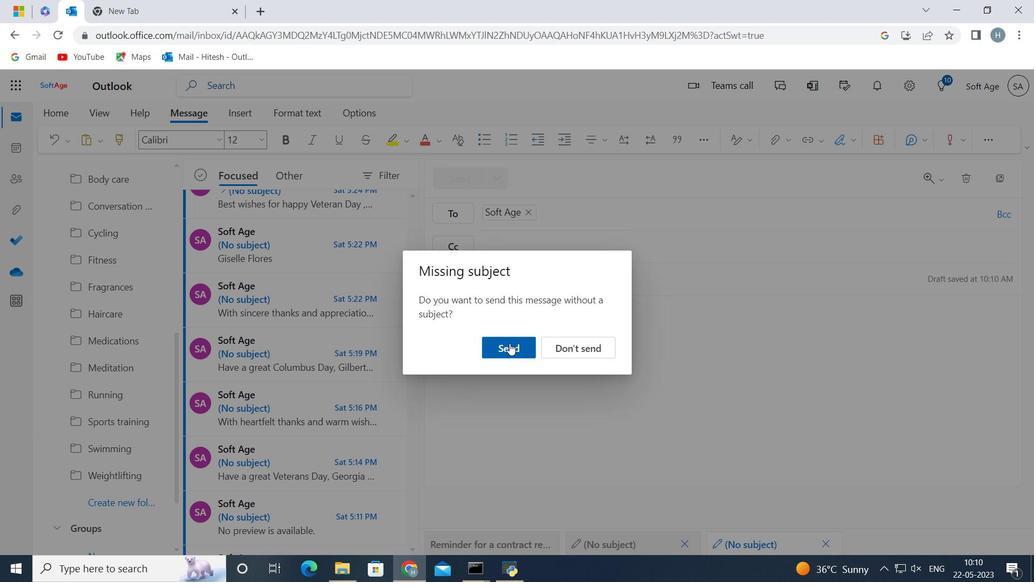 
Action: Mouse moved to (513, 353)
Screenshot: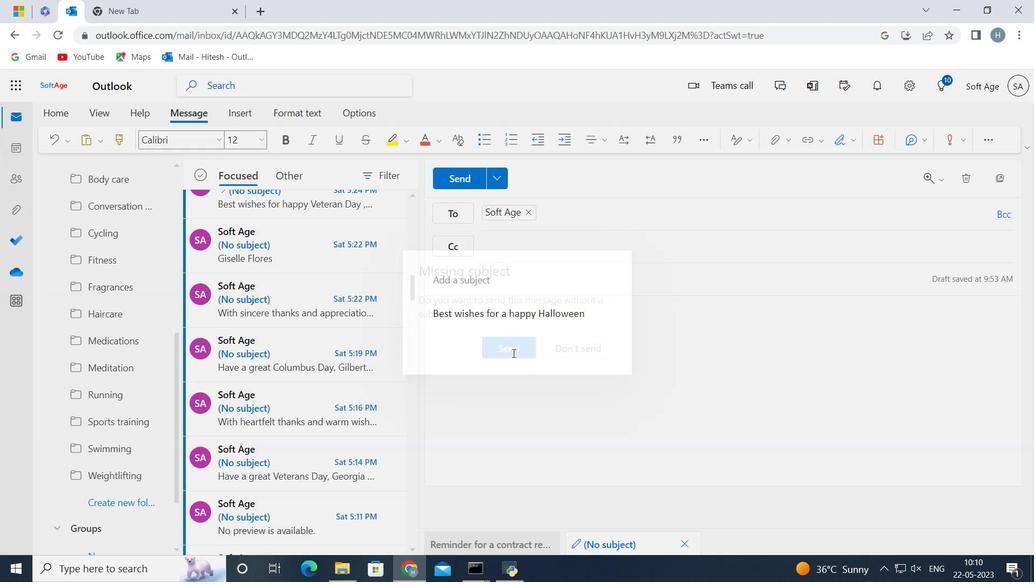 
